 Task: Copy the text "Life is short".
Action: Mouse moved to (215, 467)
Screenshot: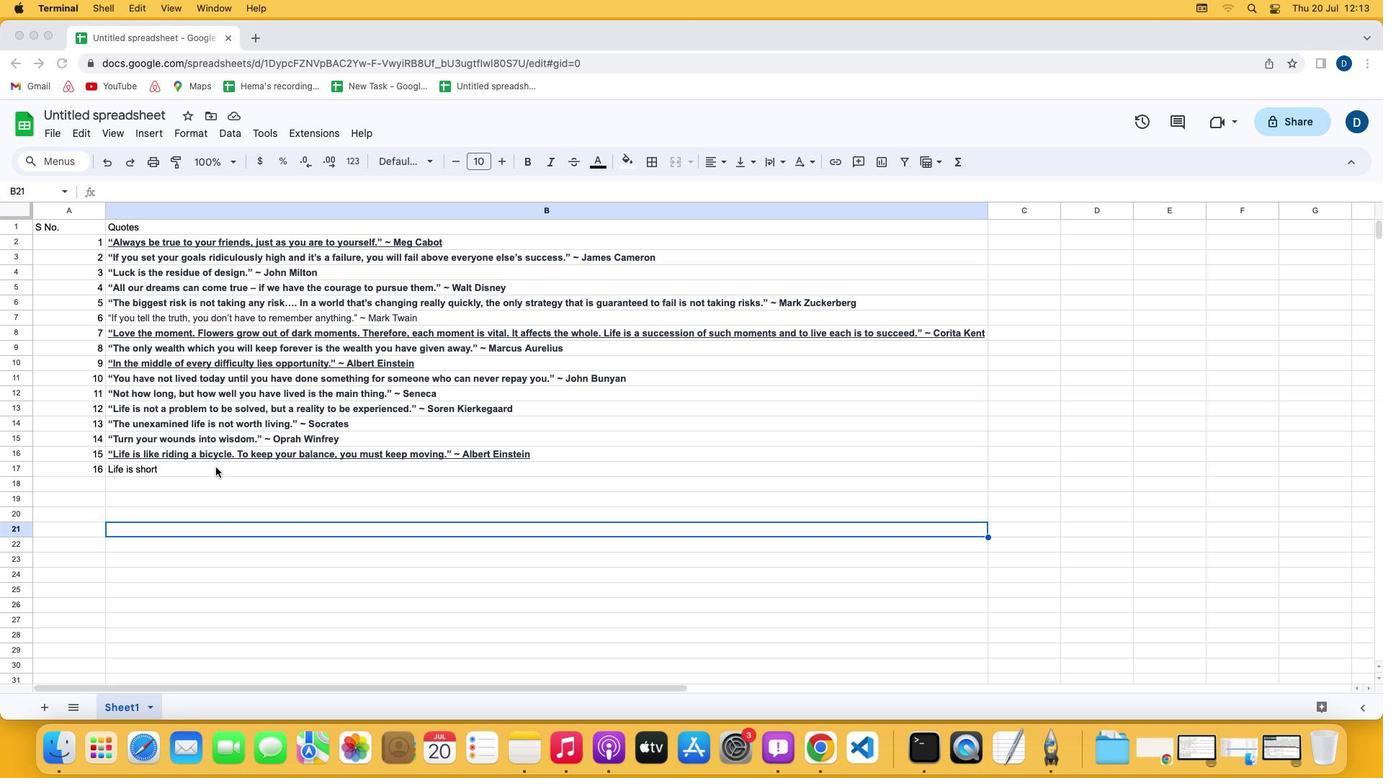 
Action: Mouse pressed left at (215, 467)
Screenshot: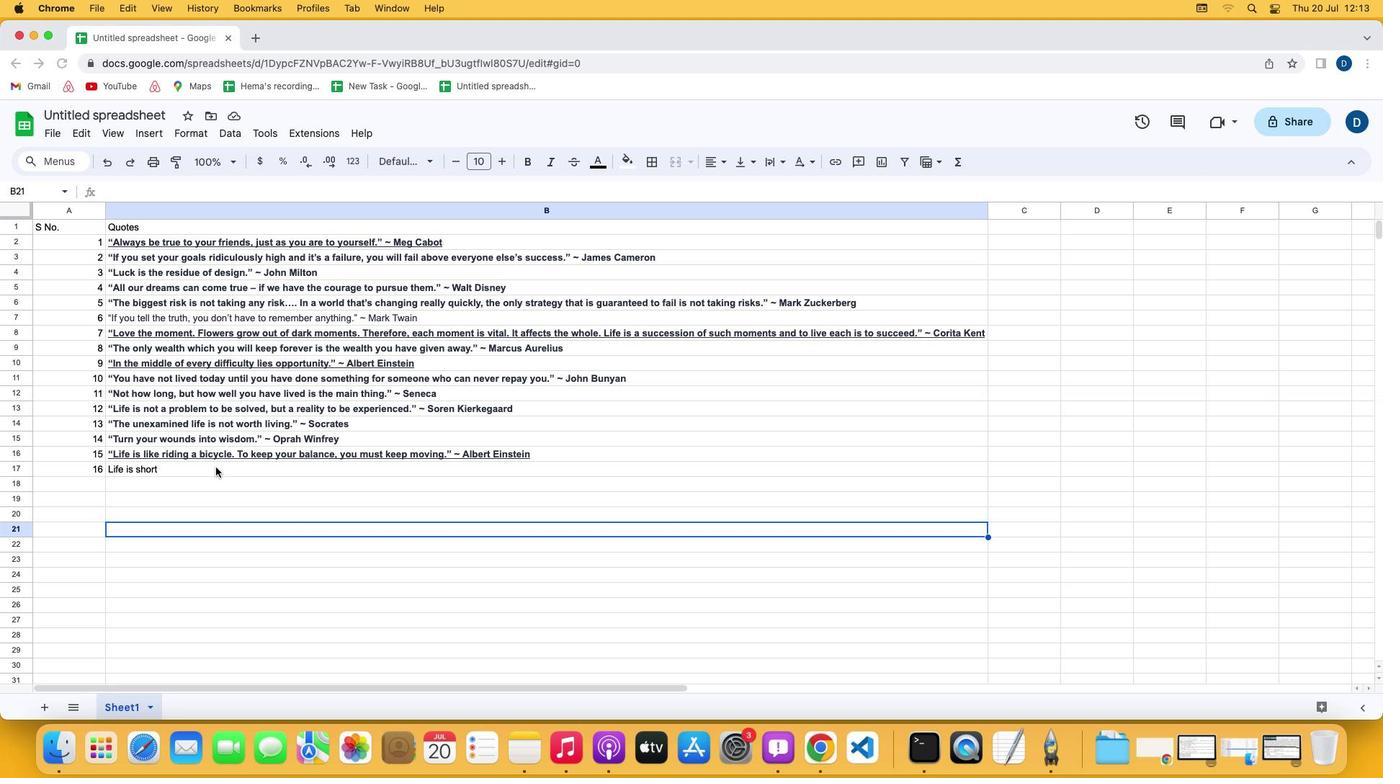 
Action: Mouse pressed left at (215, 467)
Screenshot: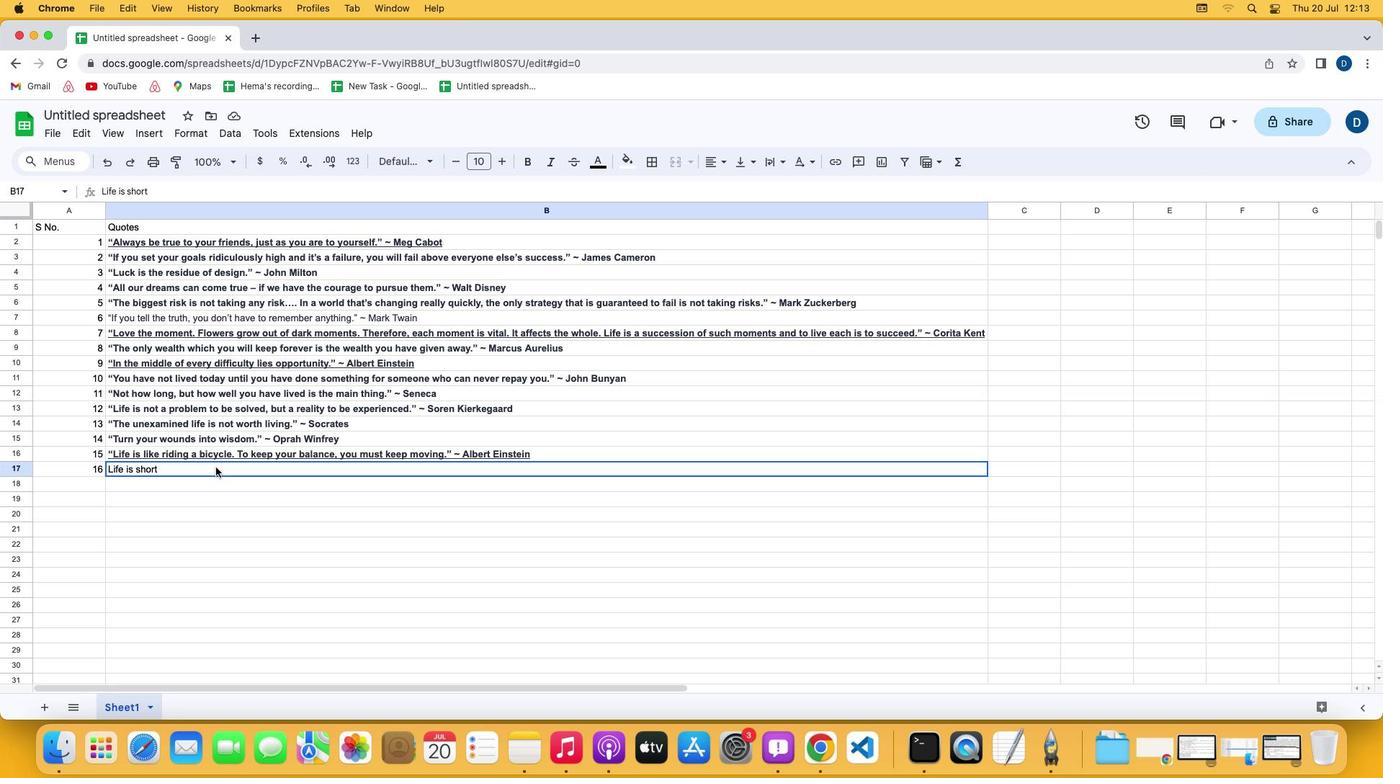 
Action: Mouse moved to (89, 132)
Screenshot: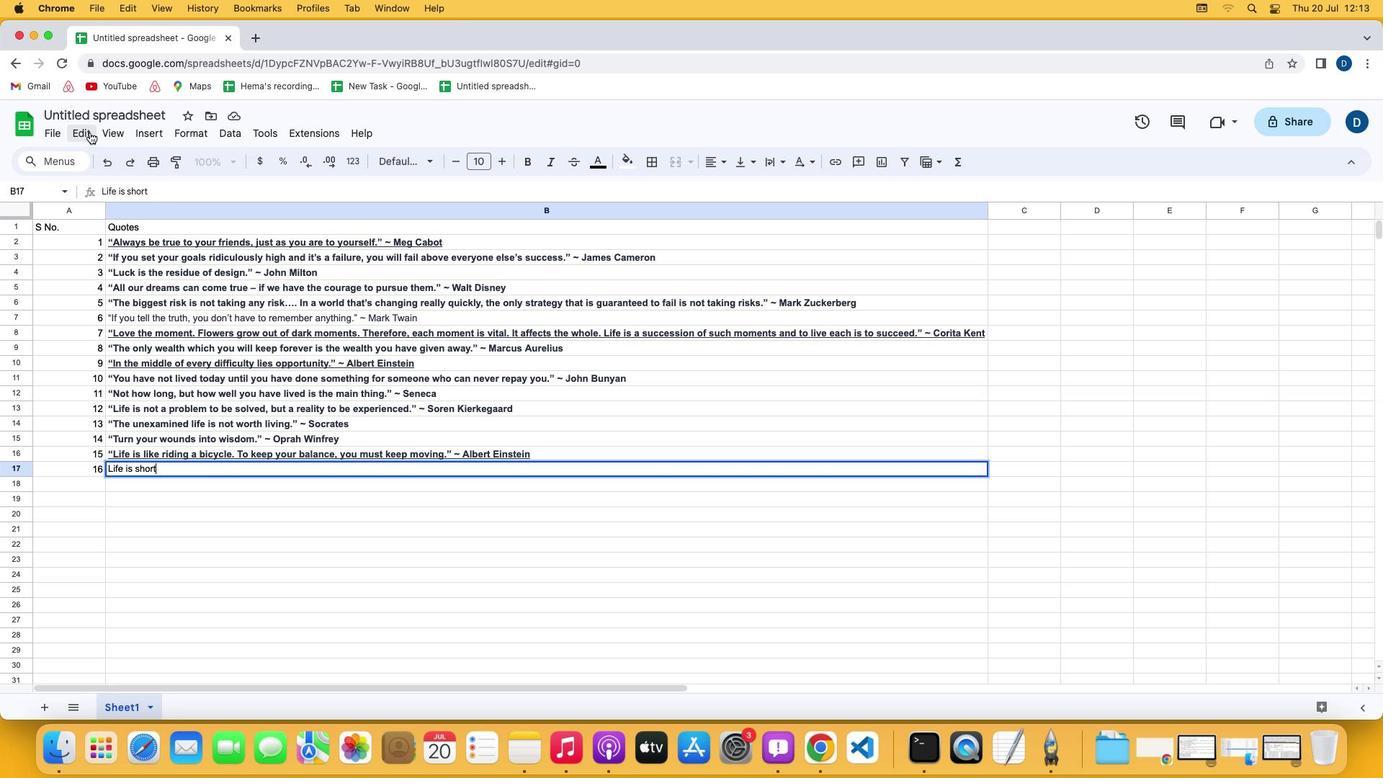 
Action: Mouse pressed left at (89, 132)
Screenshot: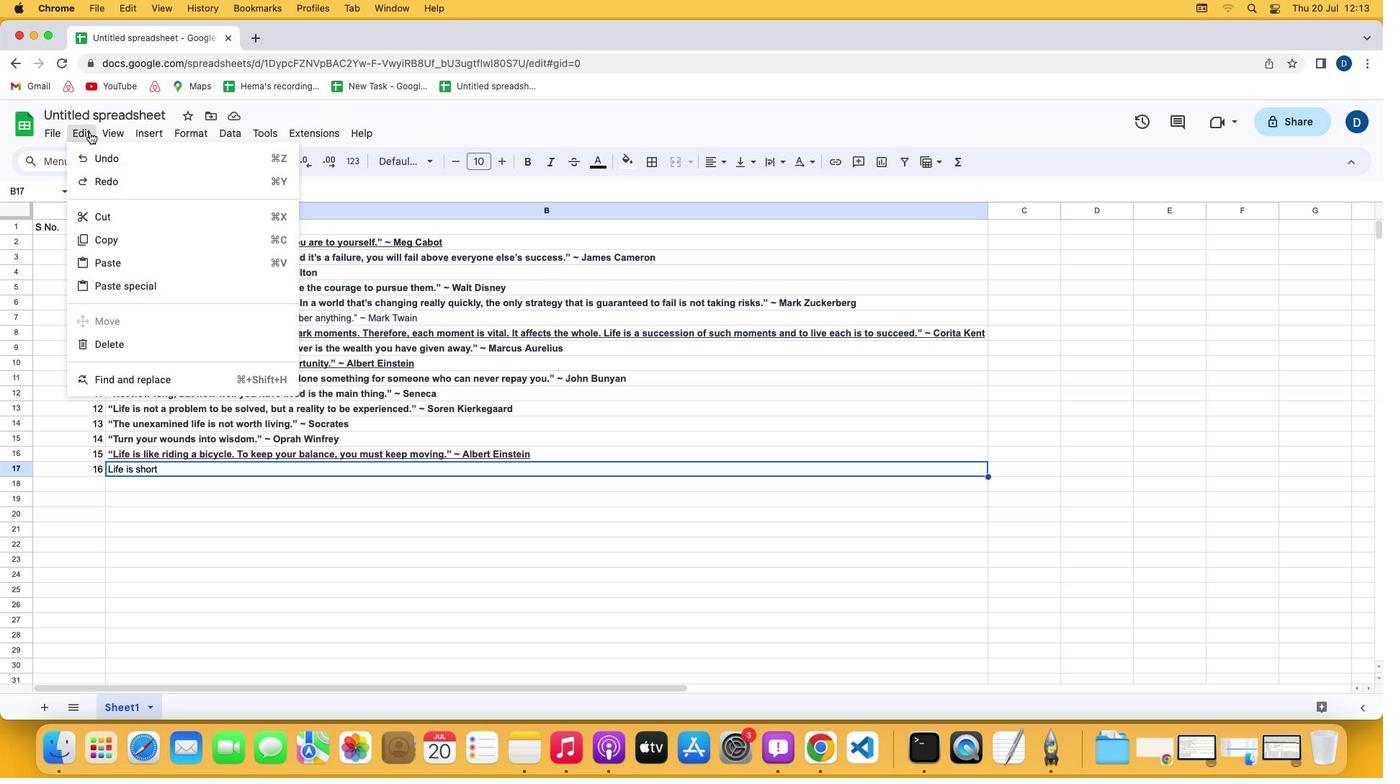 
Action: Mouse moved to (118, 242)
Screenshot: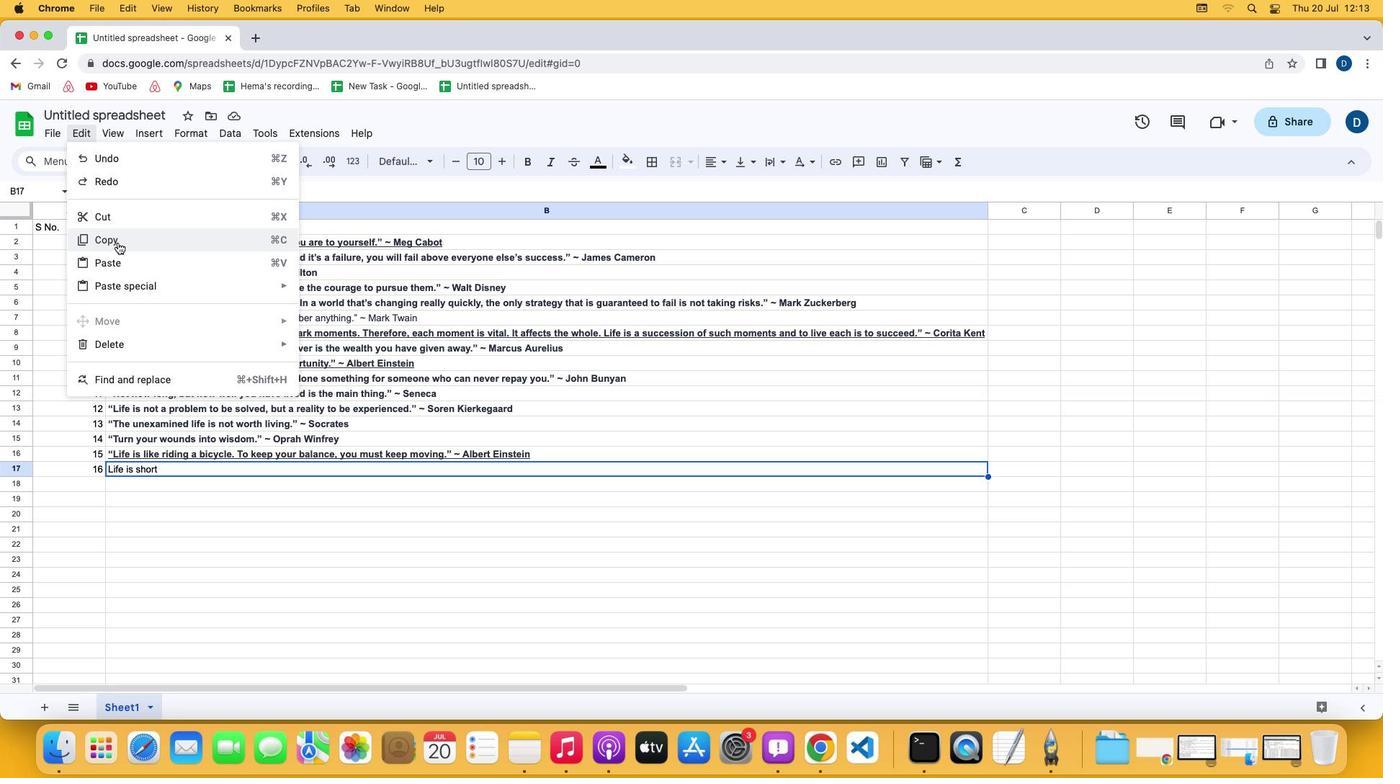 
Action: Mouse pressed left at (118, 242)
Screenshot: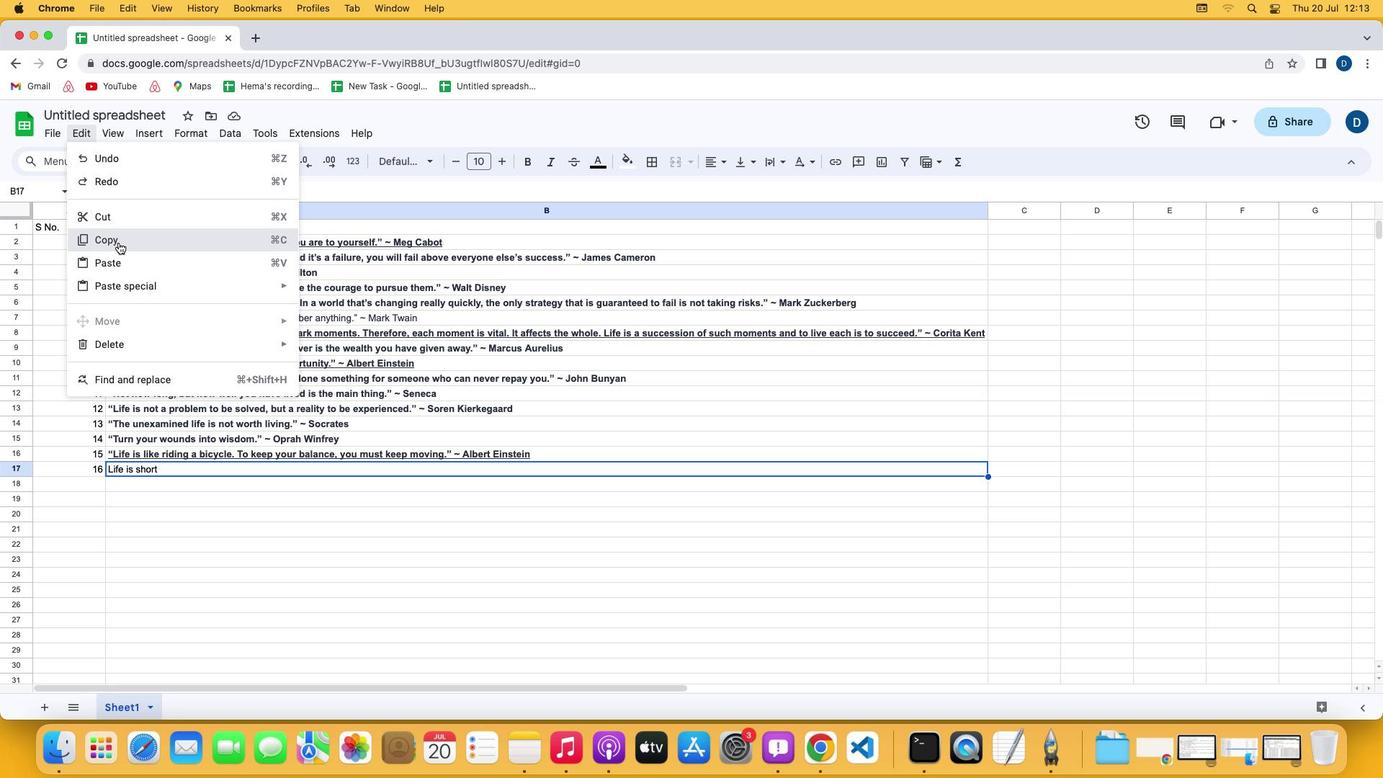 
Action: Mouse moved to (188, 500)
Screenshot: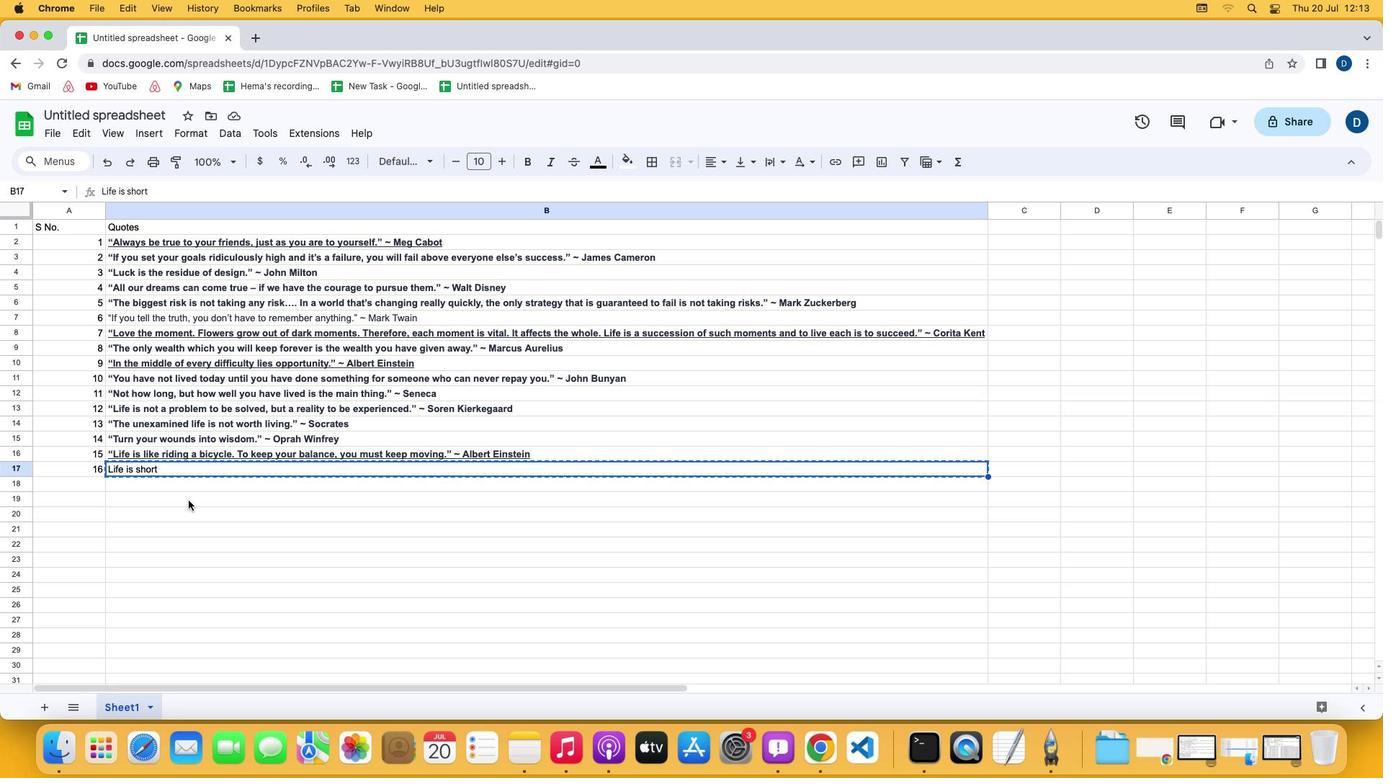 
